 Task: Add a dependency to the task Implement a feature for users to share their location and find nearby friends , the existing task  Add support for speech-to-text and text-to-speech conversion in the project WorkSmart.
Action: Mouse moved to (739, 433)
Screenshot: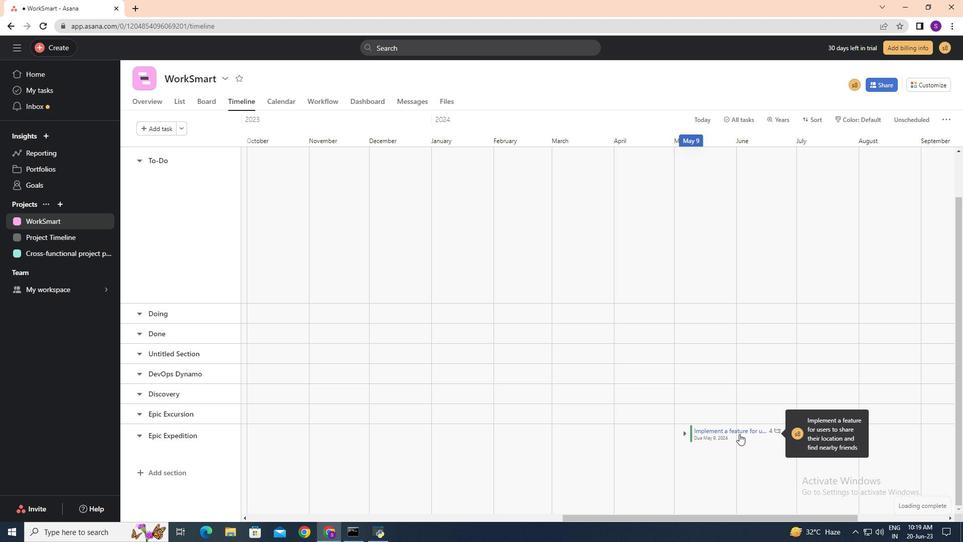 
Action: Mouse pressed left at (739, 433)
Screenshot: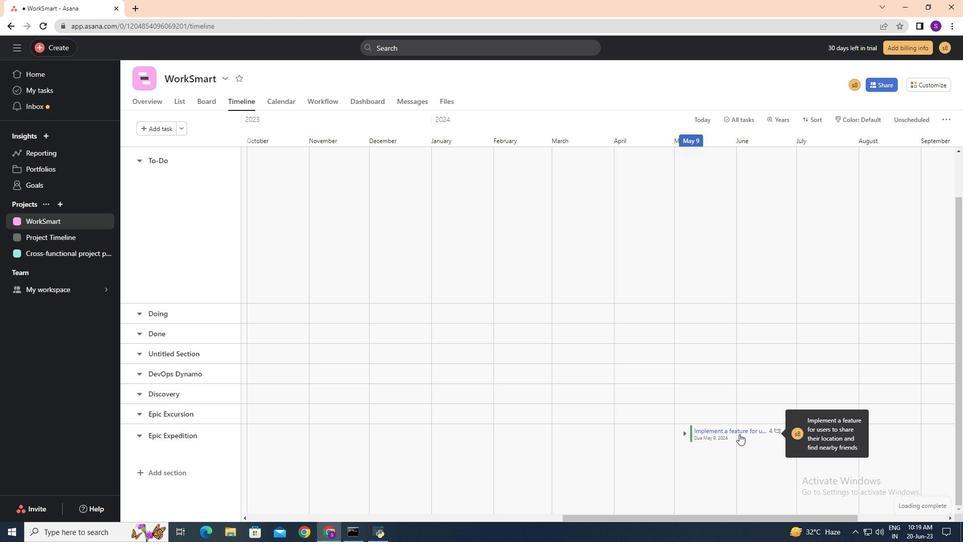 
Action: Mouse scrolled (739, 433) with delta (0, 0)
Screenshot: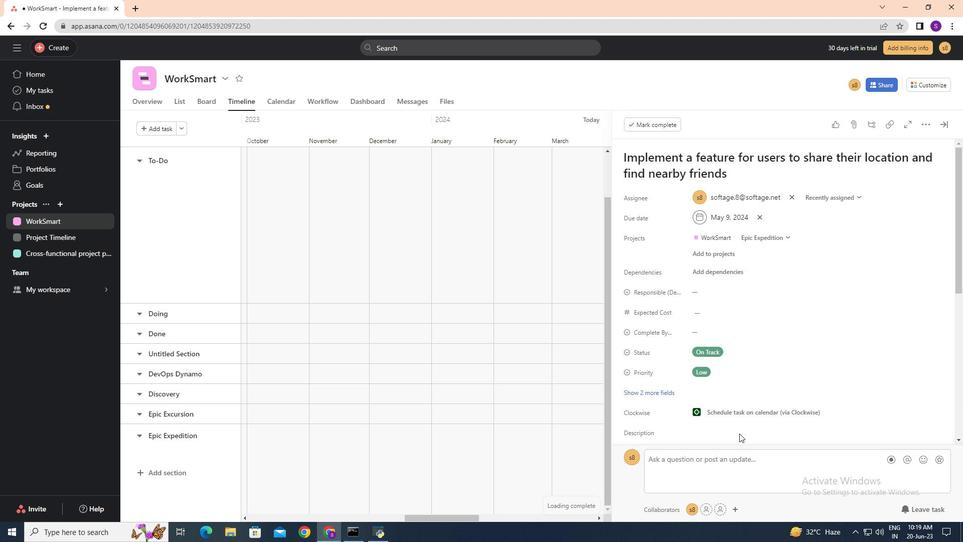 
Action: Mouse scrolled (739, 433) with delta (0, 0)
Screenshot: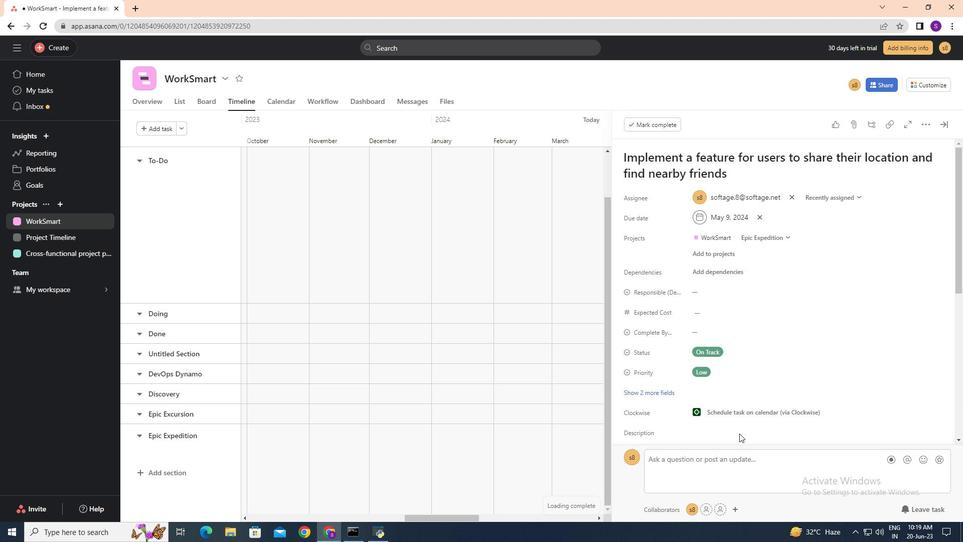 
Action: Mouse moved to (729, 171)
Screenshot: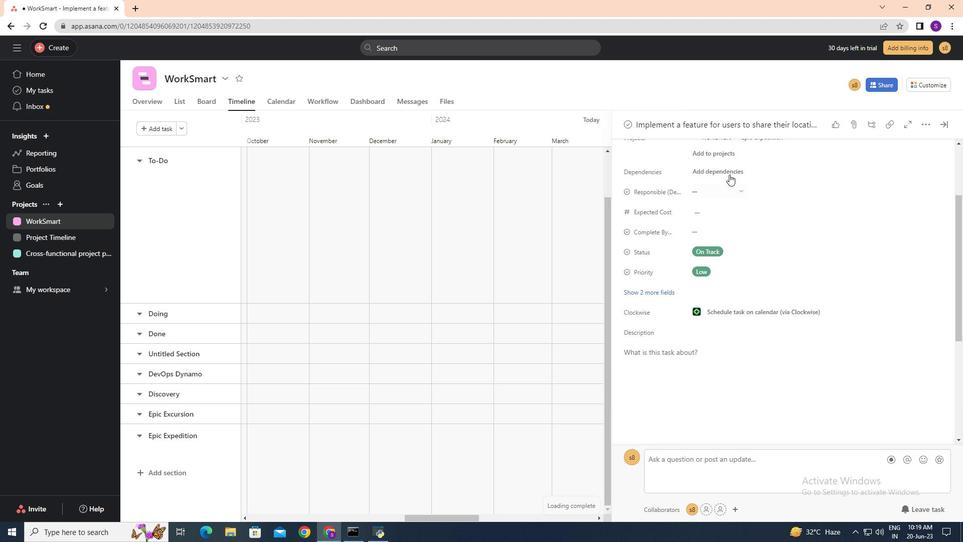 
Action: Mouse pressed left at (729, 171)
Screenshot: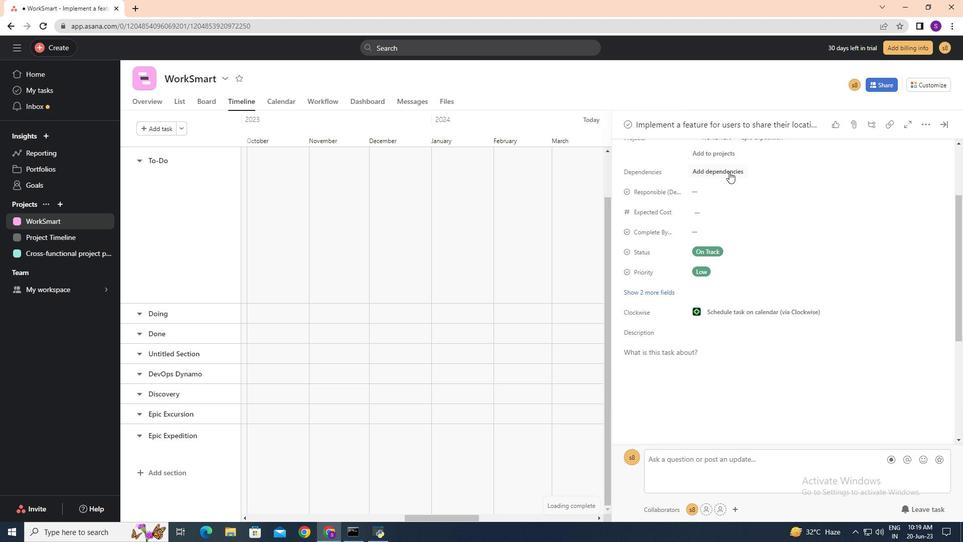 
Action: Mouse moved to (729, 171)
Screenshot: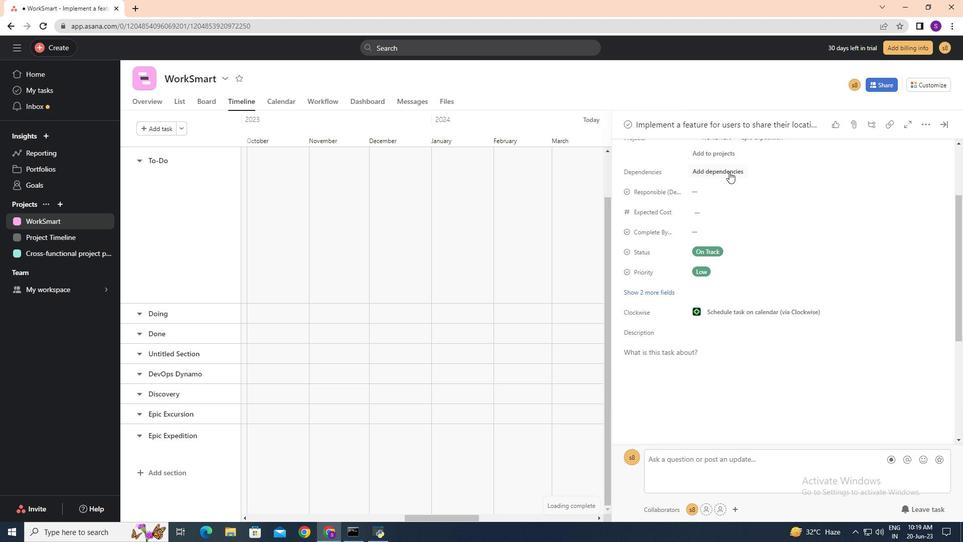 
Action: Key pressed <Key.caps_lock><Key.shift><Key.shift><Key.shift><Key.shift><Key.shift><Key.shift><Key.shift><Key.shift><Key.shift><Key.shift><Key.shift><Key.shift><Key.shift><Key.shift><Key.shift><Key.shift><Key.shift><Key.shift><Key.shift><Key.shift><Key.shift><Key.shift><Key.shift><Key.shift><Key.shift><Key.shift><Key.shift><Key.shift><Key.shift><Key.shift><Key.shift><Key.shift><Key.shift><Key.shift><Key.shift><Key.shift><Key.shift><Key.shift><Key.shift><Key.shift><Key.shift><Key.shift><Key.shift><Key.shift><Key.shift><Key.shift><Key.shift><Key.shift><Key.shift><Key.shift>a<Key.backspace><Key.caps_lock><Key.shift>Add<Key.space>support<Key.space><Key.space>for<Key.space>dsp<Key.backspace><Key.backspace><Key.backspace>speech<Key.space>to<Key.space>text<Key.space>and<Key.space>text
Screenshot: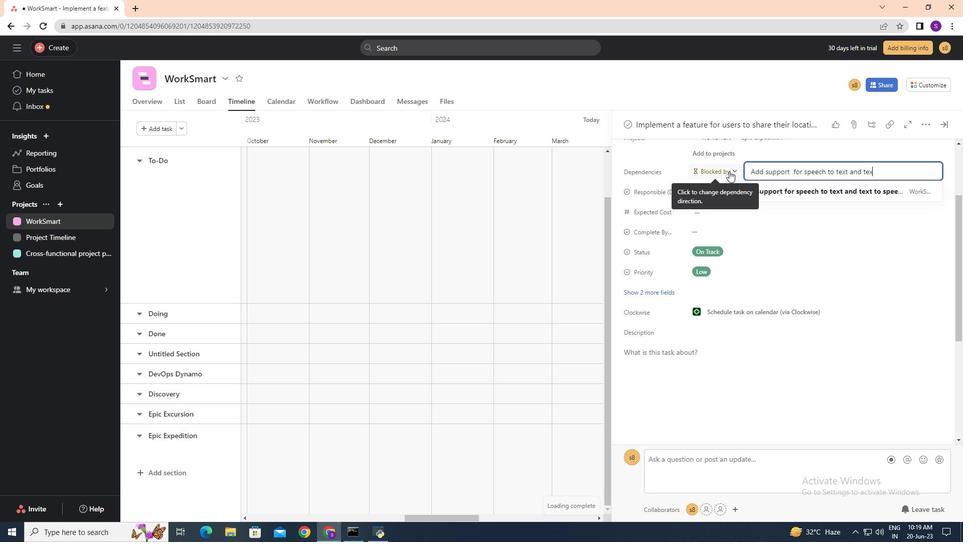 
Action: Mouse moved to (795, 190)
Screenshot: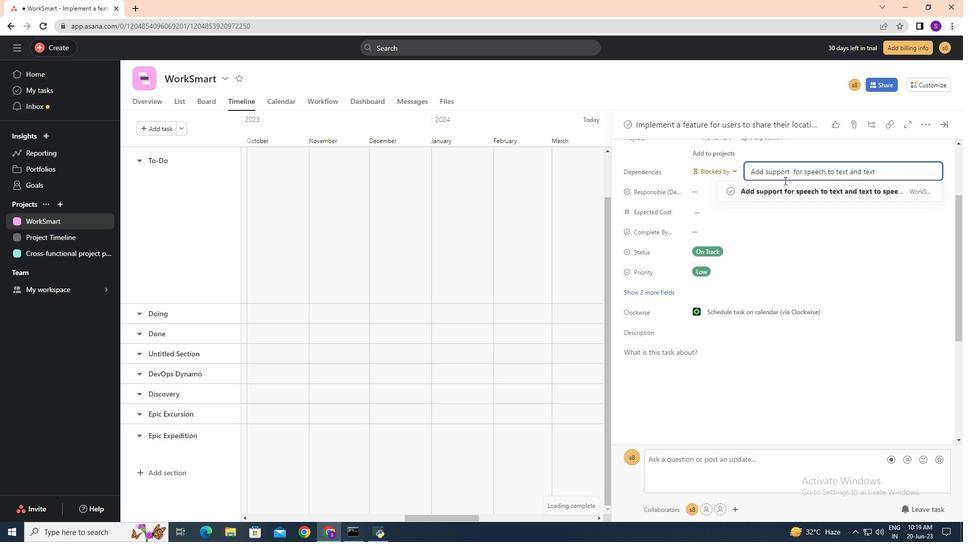 
Action: Mouse pressed left at (795, 190)
Screenshot: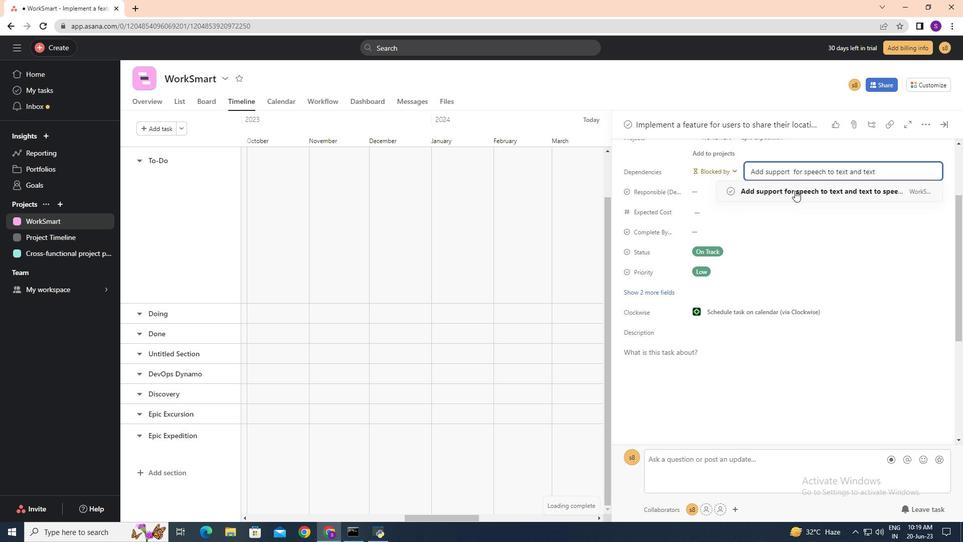 
